 Task: Invite Team Member Softage.1@softage.net to Workspace Employee Assistance Programs. Invite Team Member Softage.2@softage.net to Workspace Employee Assistance Programs. Invite Team Member Softage.3@softage.net to Workspace Employee Assistance Programs. Invite Team Member Softage.4@softage.net to Workspace Employee Assistance Programs
Action: Mouse moved to (381, 218)
Screenshot: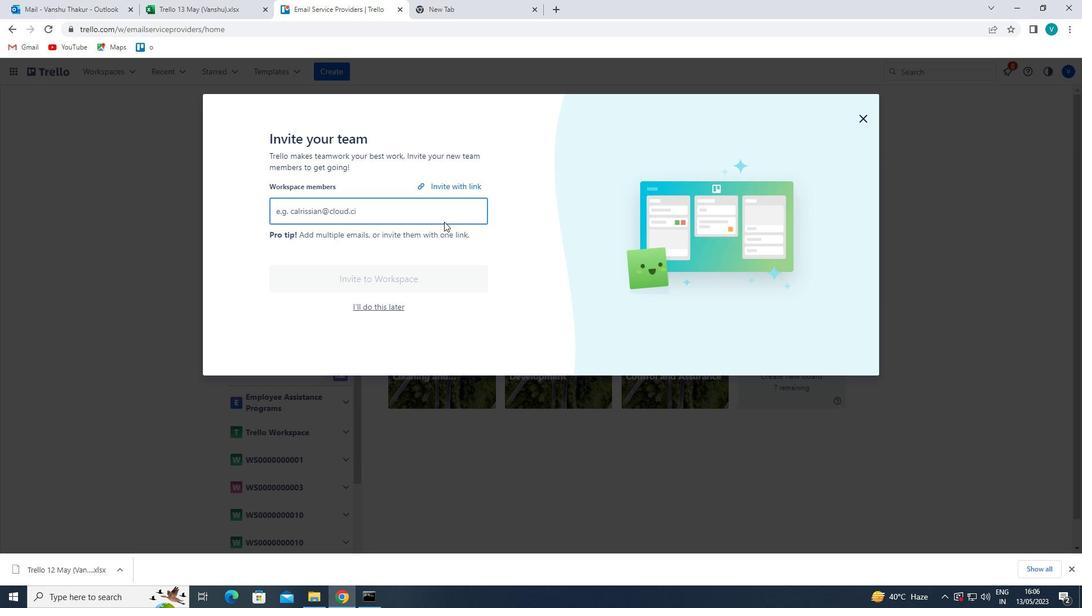 
Action: Mouse pressed left at (381, 218)
Screenshot: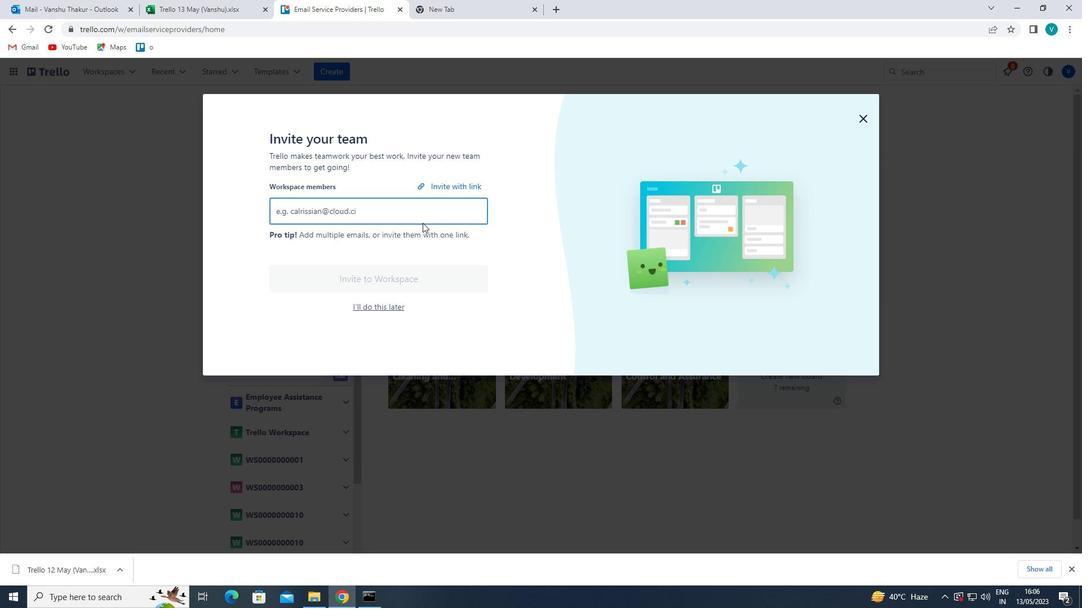 
Action: Mouse moved to (381, 217)
Screenshot: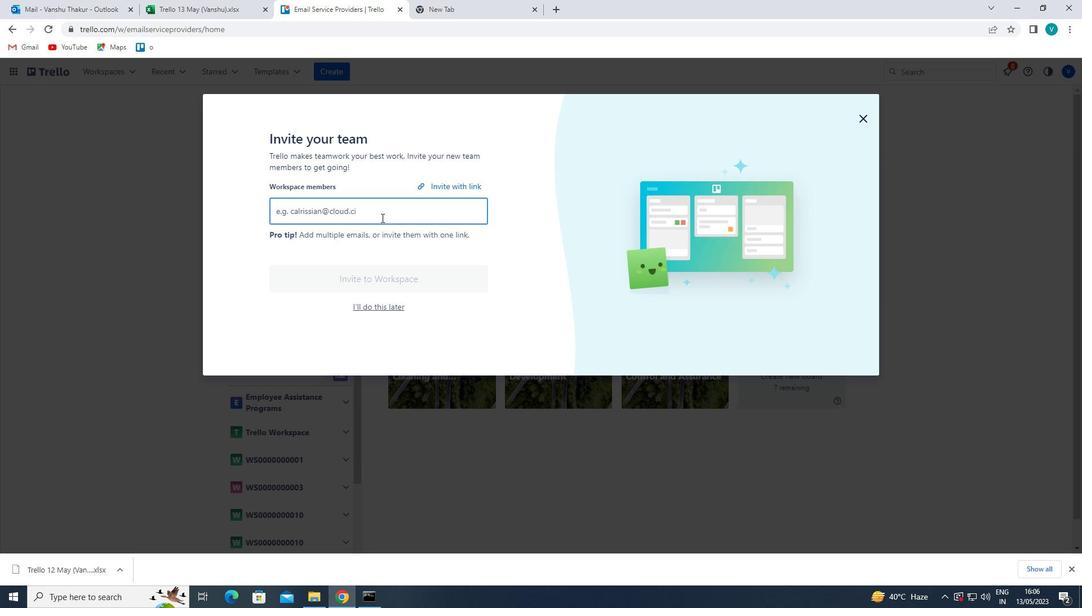 
Action: Key pressed <Key.shift>
Screenshot: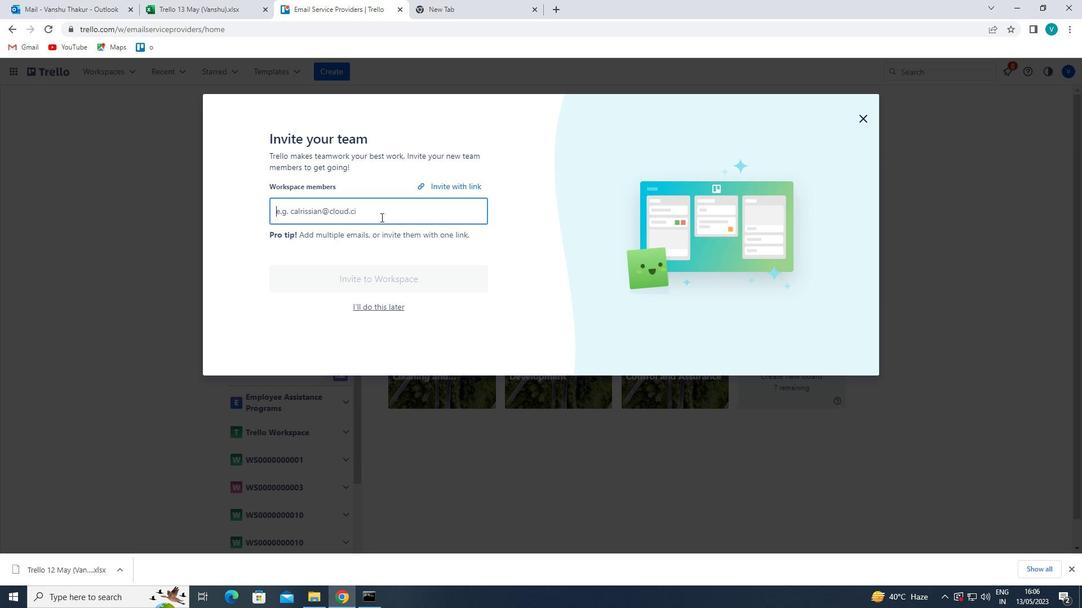 
Action: Mouse moved to (381, 216)
Screenshot: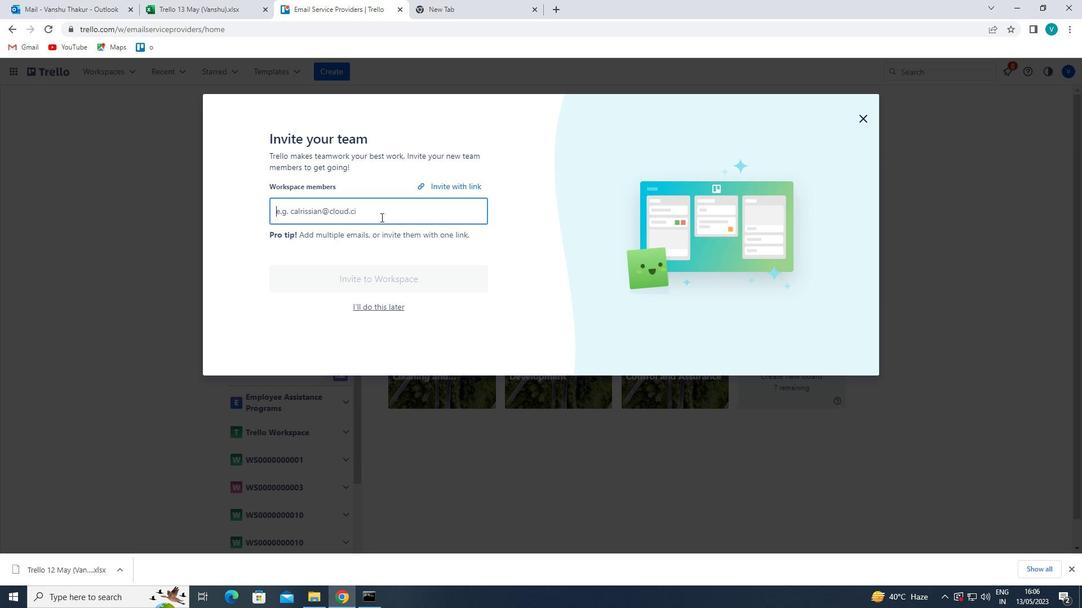 
Action: Key pressed SOFTAGE.1
Screenshot: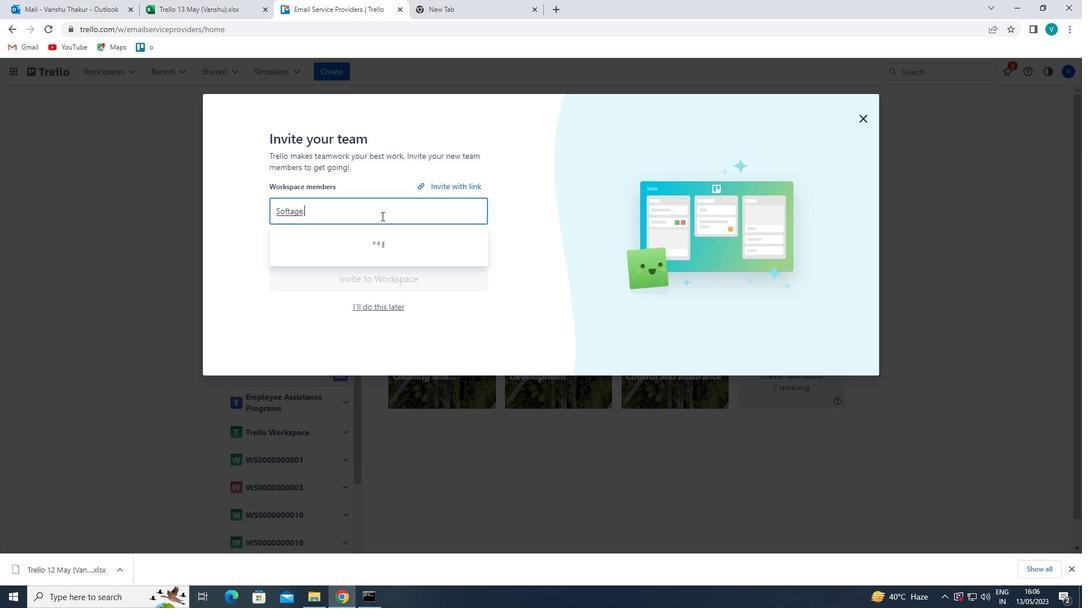 
Action: Mouse moved to (391, 205)
Screenshot: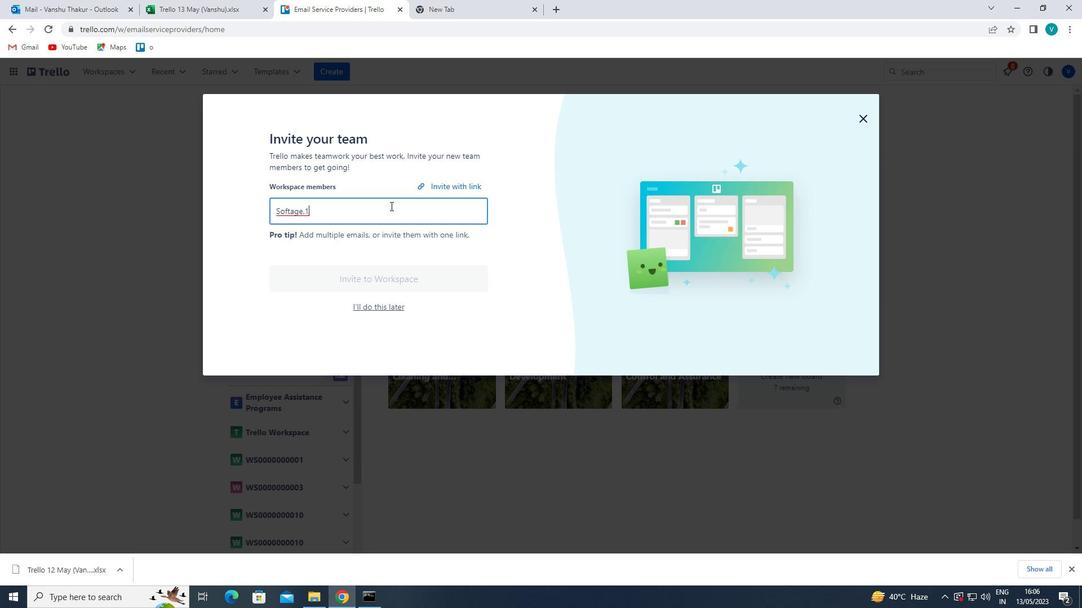 
Action: Key pressed <Key.shift>@SOFTGAE<Key.backspace><Key.backspace><Key.backspace>AGE.NET<Key.enter><Key.shift>SOFTAGE.2<Key.shift>@SOFTAGE.NET<Key.enter><Key.shift>SOFTAGE.3<Key.shift>@SOFTAGE.NET<Key.enter><Key.shift>SOFTAGE.4<Key.shift>@SOFTGAE<Key.backspace><Key.backspace><Key.backspace>AGE.NERT<Key.backspace><Key.backspace>T<Key.enter>
Screenshot: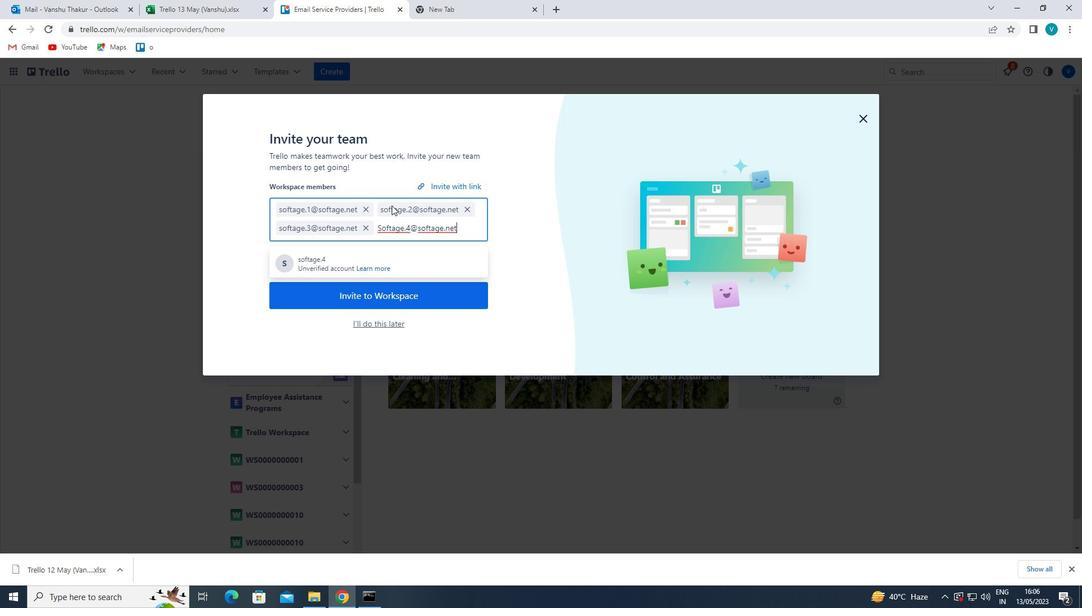 
Action: Mouse moved to (404, 304)
Screenshot: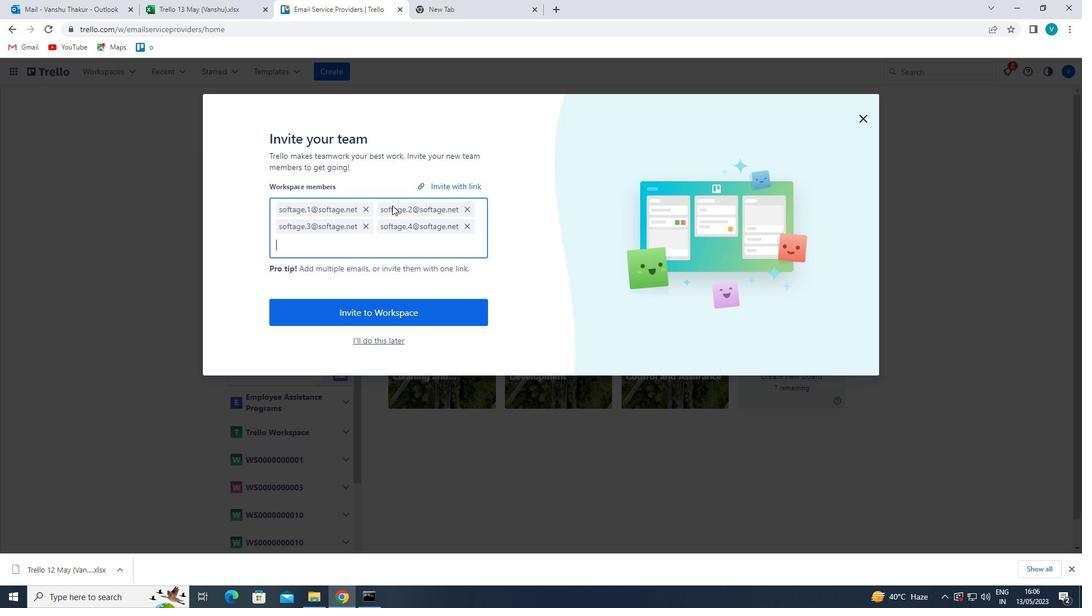 
Action: Mouse pressed left at (404, 304)
Screenshot: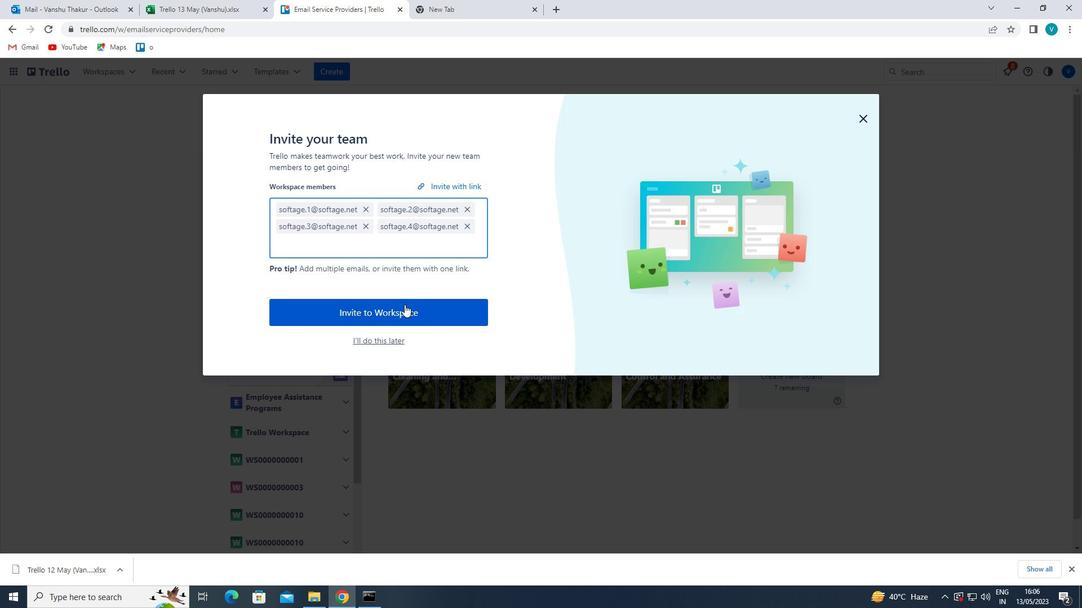 
